 Task: Assign in the project AgileHarbor the issue 'Upgrade the user interface of a web application to improve usability and user experience' to the sprint 'Accessibility Audit Sprint'. Assign in the project AgileHarbor the issue 'Create a new online platform for online creative writing courses with advanced writing tools and peer review features' to the sprint 'Accessibility Audit Sprint'. Assign in the project AgileHarbor the issue 'Implement a new cloud-based project management system for a company with advanced project tracking and reporting features' to the sprint 'Accessibility Audit Sprint'. Assign in the project AgileHarbor the issue 'Integrate a new product comparison feature into an existing e-commerce website to improve product evaluation and decision making for customers' to the sprint 'Accessibility Audit Sprint'
Action: Mouse moved to (926, 399)
Screenshot: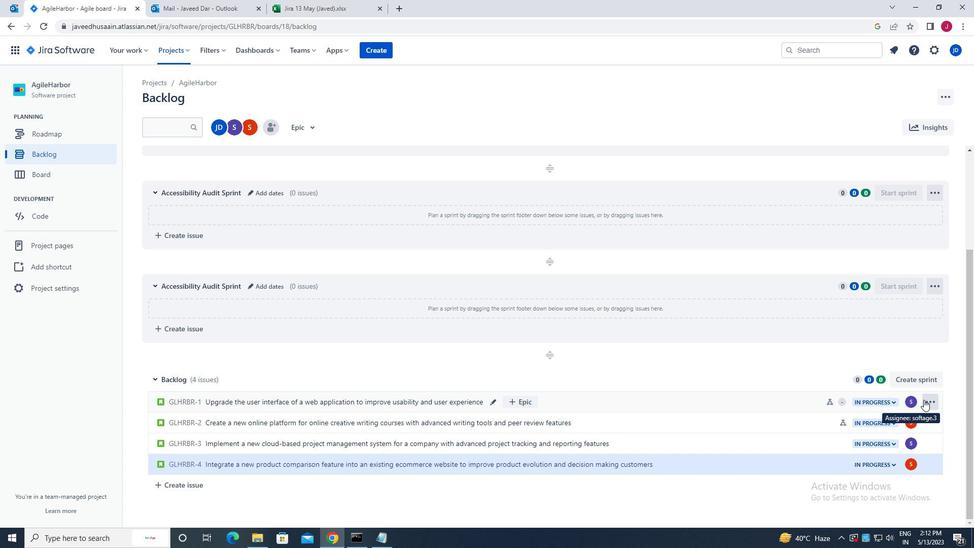 
Action: Mouse pressed left at (926, 399)
Screenshot: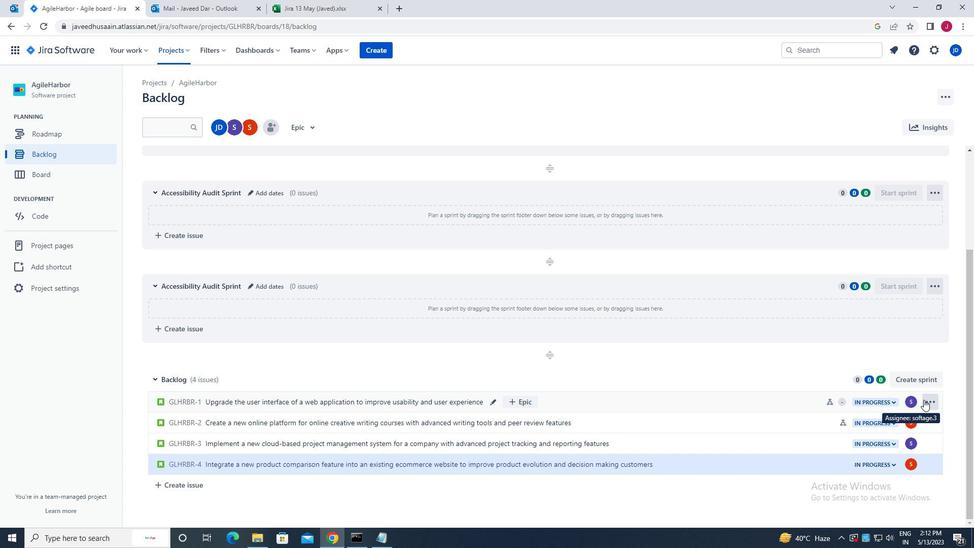 
Action: Mouse moved to (903, 314)
Screenshot: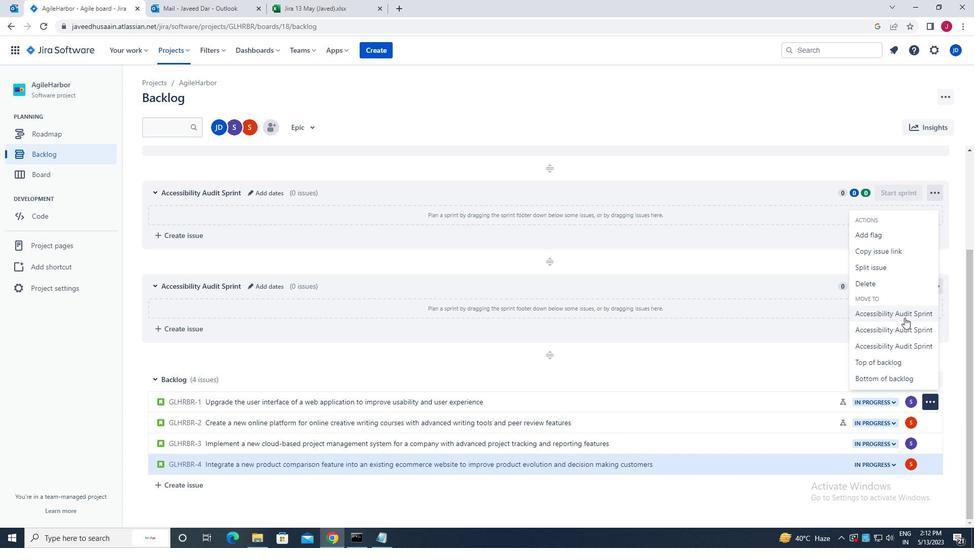 
Action: Mouse pressed left at (903, 314)
Screenshot: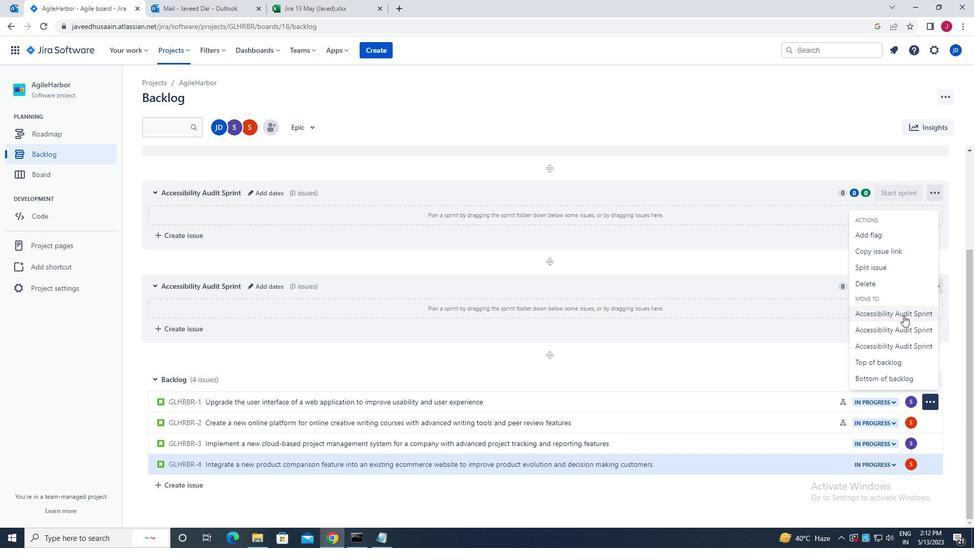 
Action: Mouse moved to (928, 421)
Screenshot: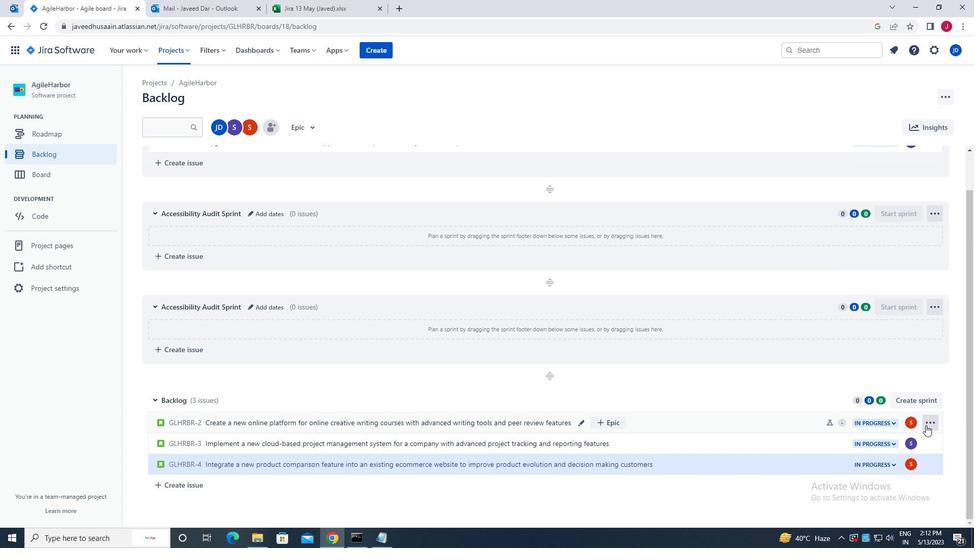 
Action: Mouse pressed left at (928, 421)
Screenshot: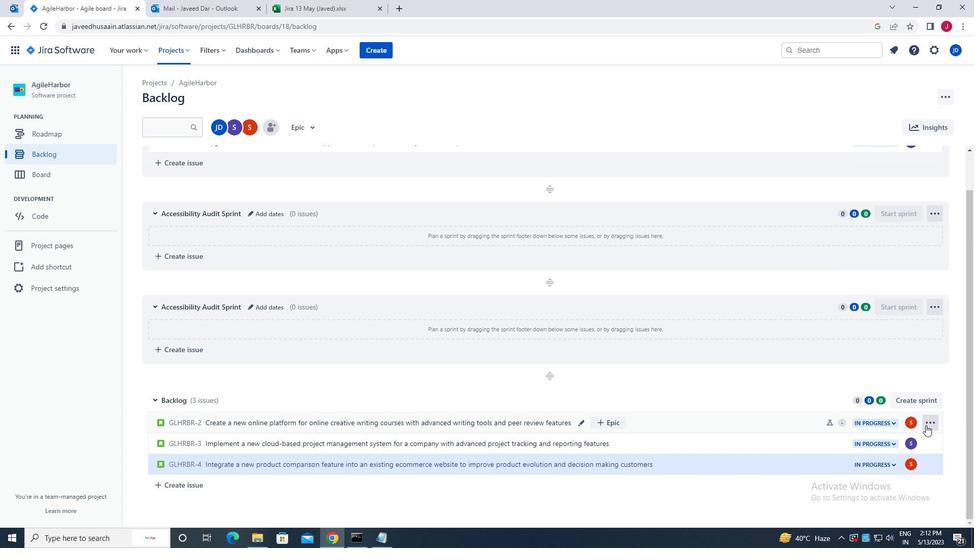 
Action: Mouse moved to (912, 348)
Screenshot: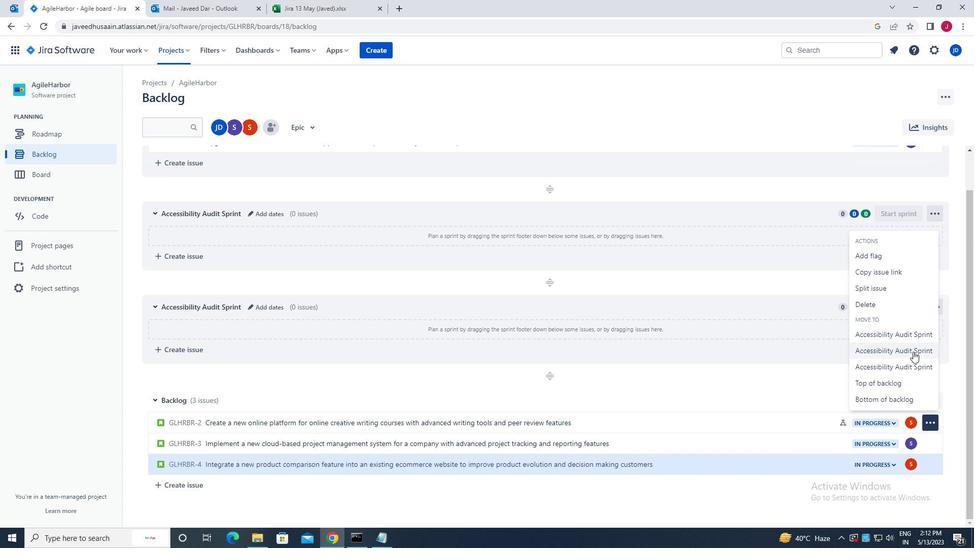 
Action: Mouse pressed left at (912, 348)
Screenshot: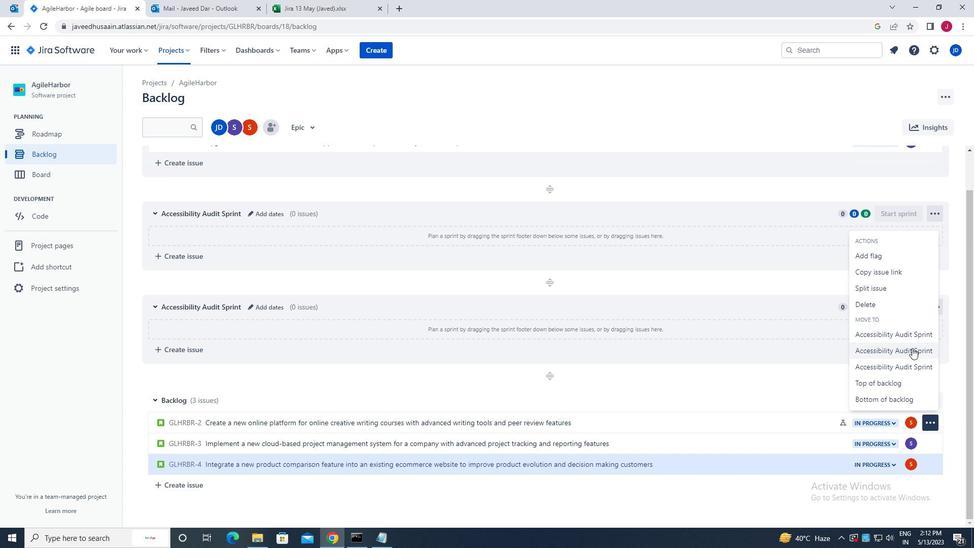 
Action: Mouse moved to (930, 445)
Screenshot: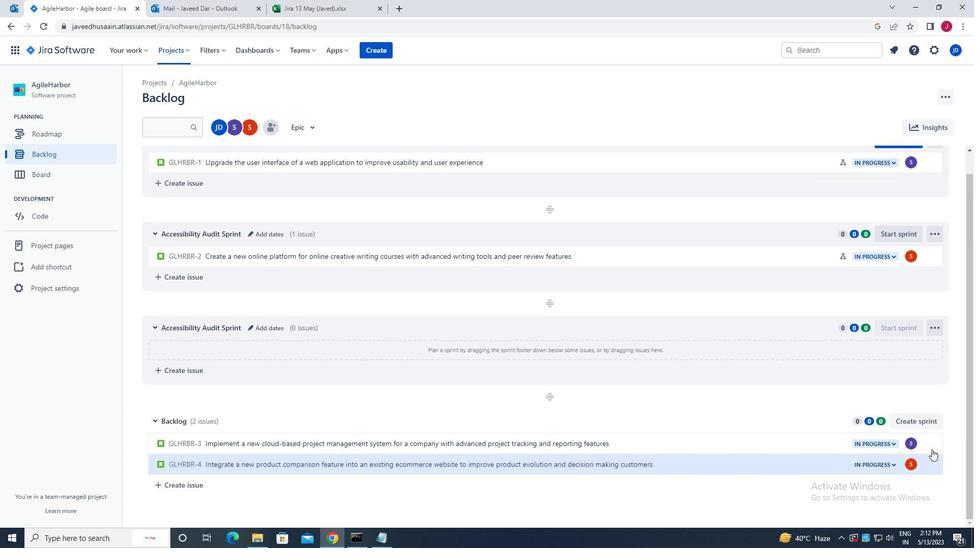 
Action: Mouse pressed left at (930, 445)
Screenshot: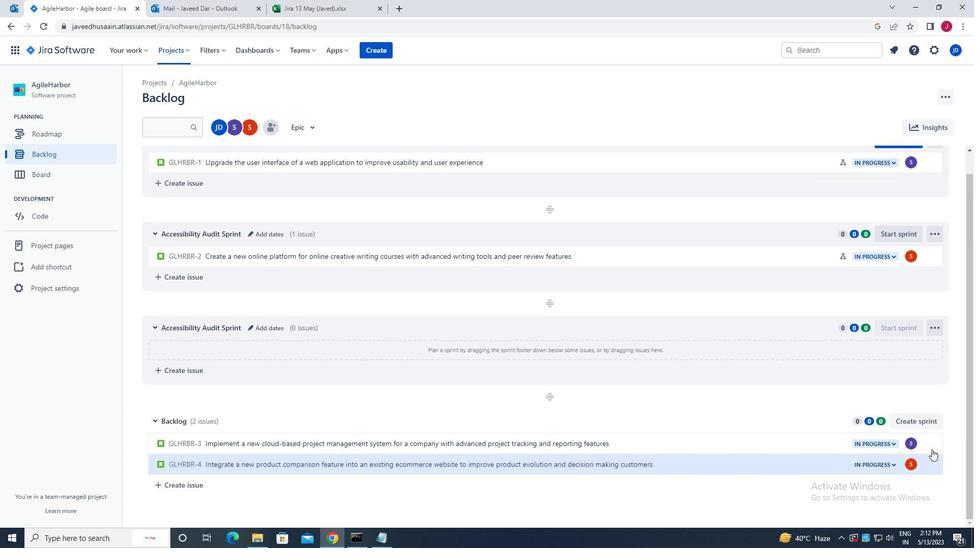 
Action: Mouse moved to (915, 388)
Screenshot: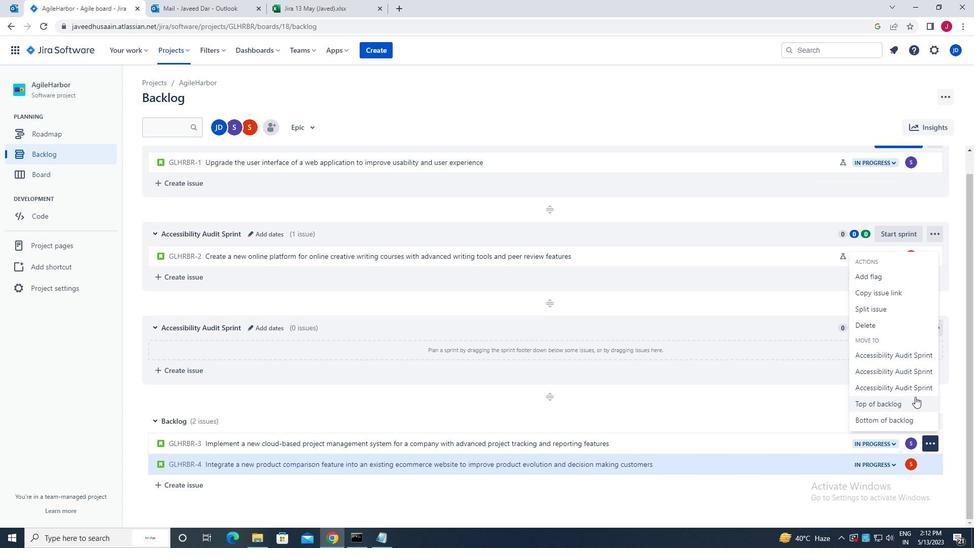 
Action: Mouse pressed left at (915, 388)
Screenshot: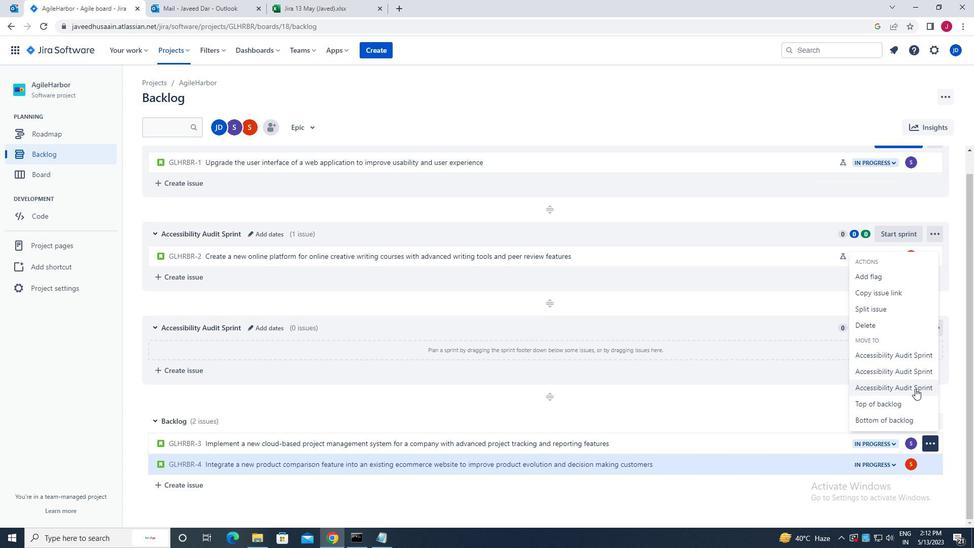 
Action: Mouse moved to (930, 465)
Screenshot: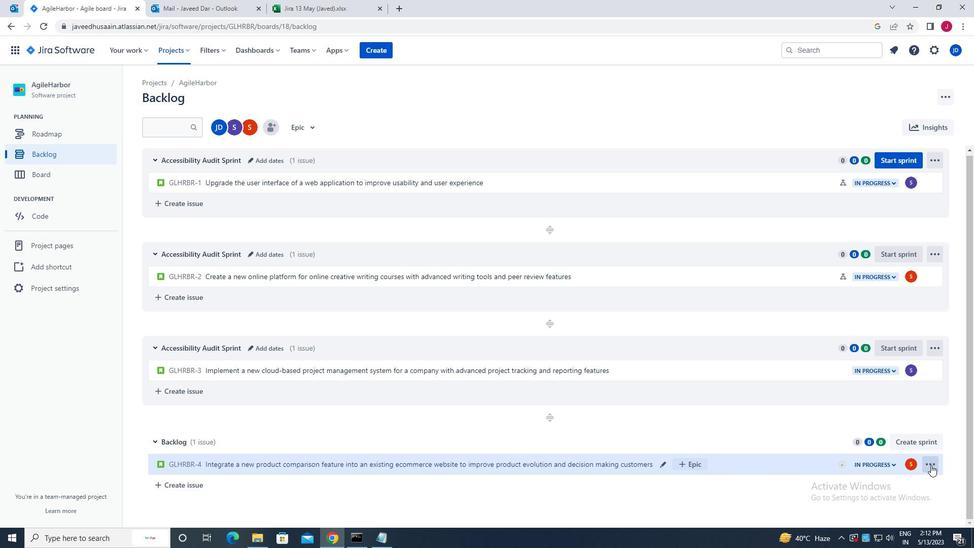 
Action: Mouse pressed left at (930, 465)
Screenshot: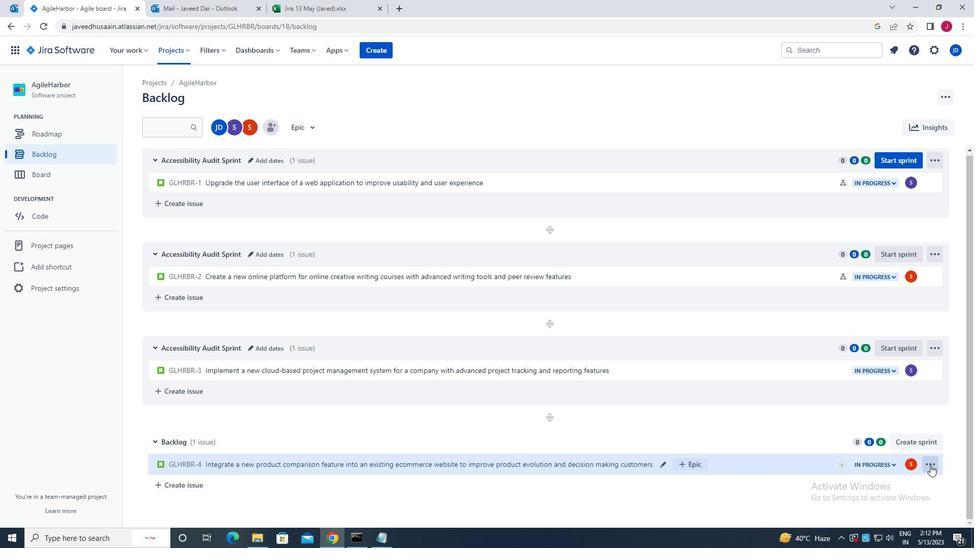 
Action: Mouse moved to (904, 409)
Screenshot: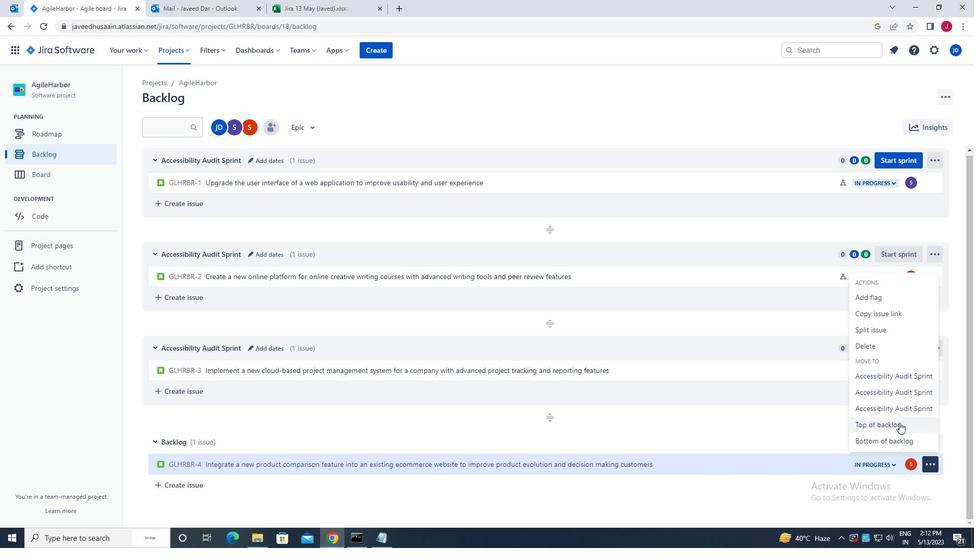 
Action: Mouse pressed left at (904, 409)
Screenshot: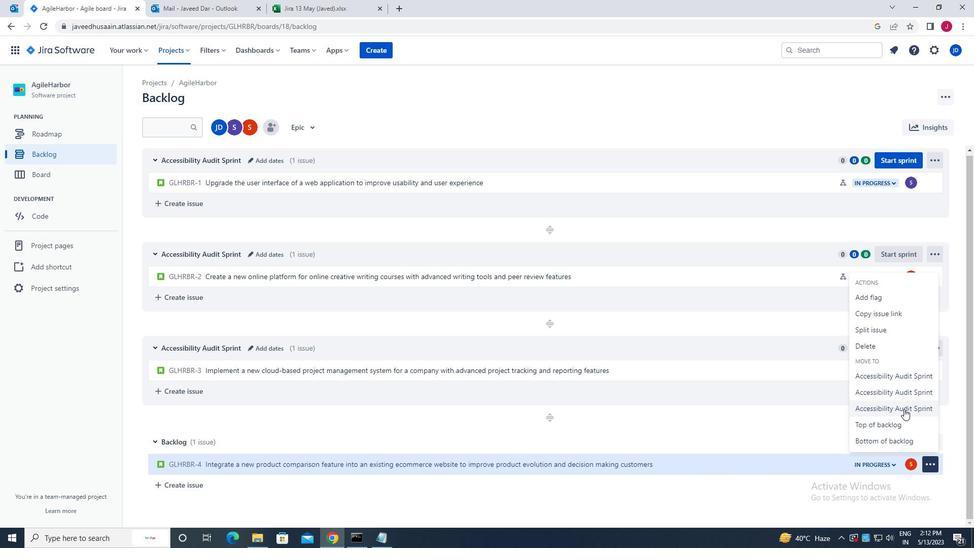 
Action: Mouse moved to (830, 383)
Screenshot: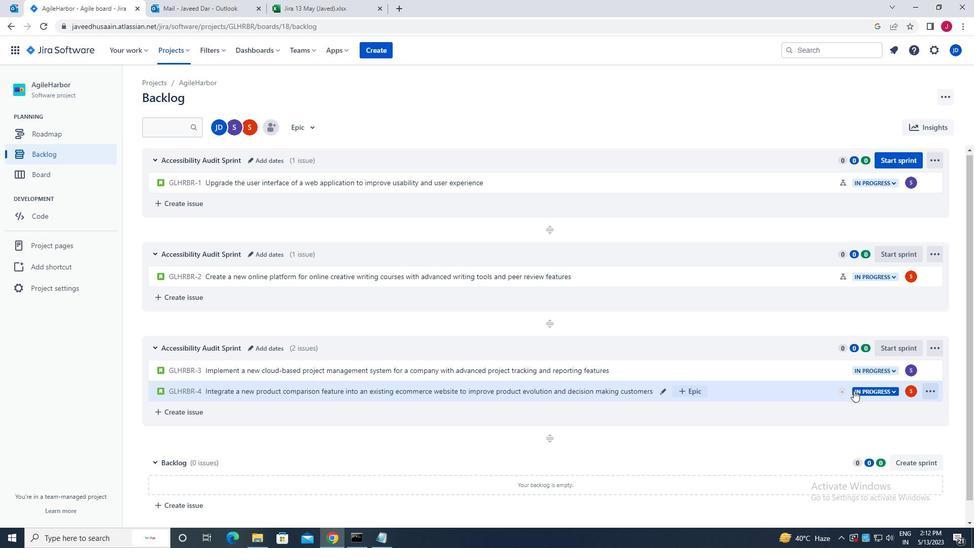 
